 Task: Provide the link "LinkedIn/in/mark" to social accounts.
Action: Mouse moved to (1167, 93)
Screenshot: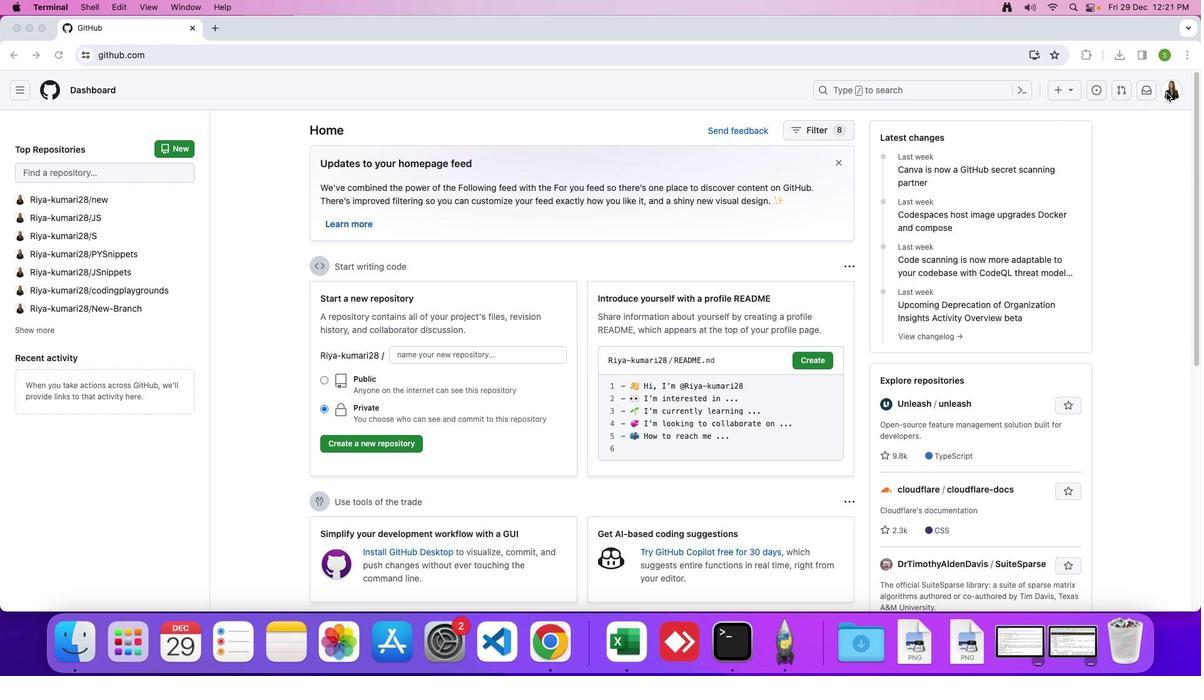 
Action: Mouse pressed left at (1167, 93)
Screenshot: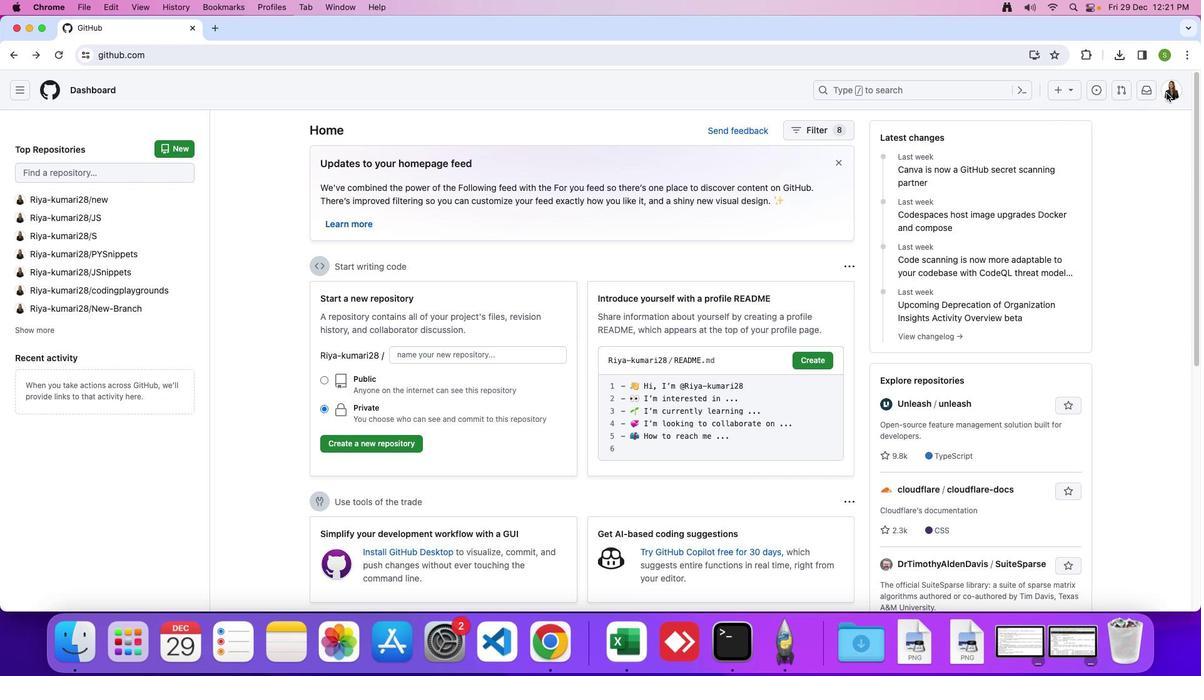 
Action: Mouse moved to (1168, 90)
Screenshot: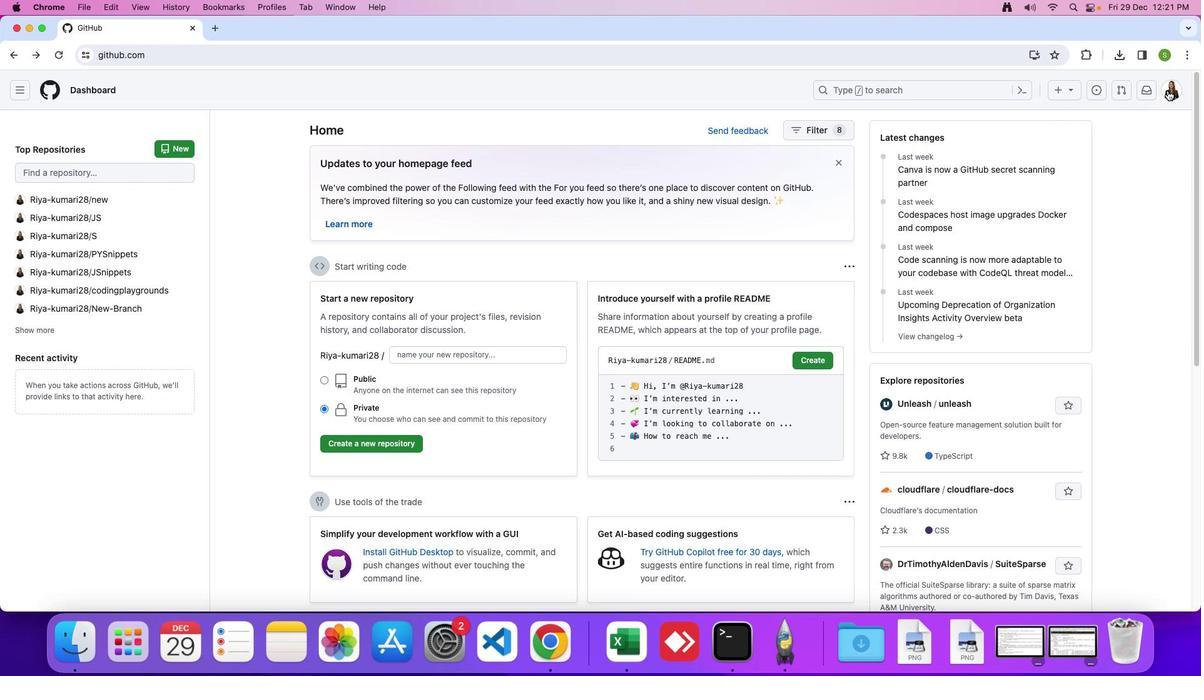 
Action: Mouse pressed left at (1168, 90)
Screenshot: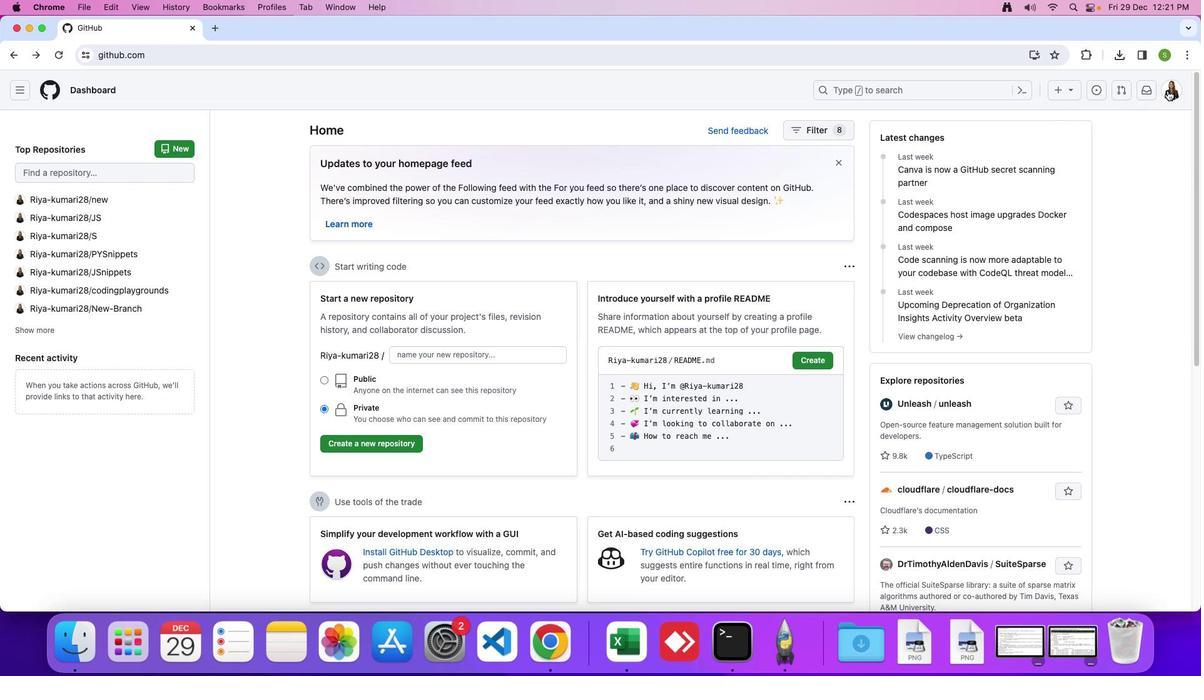 
Action: Mouse moved to (1061, 155)
Screenshot: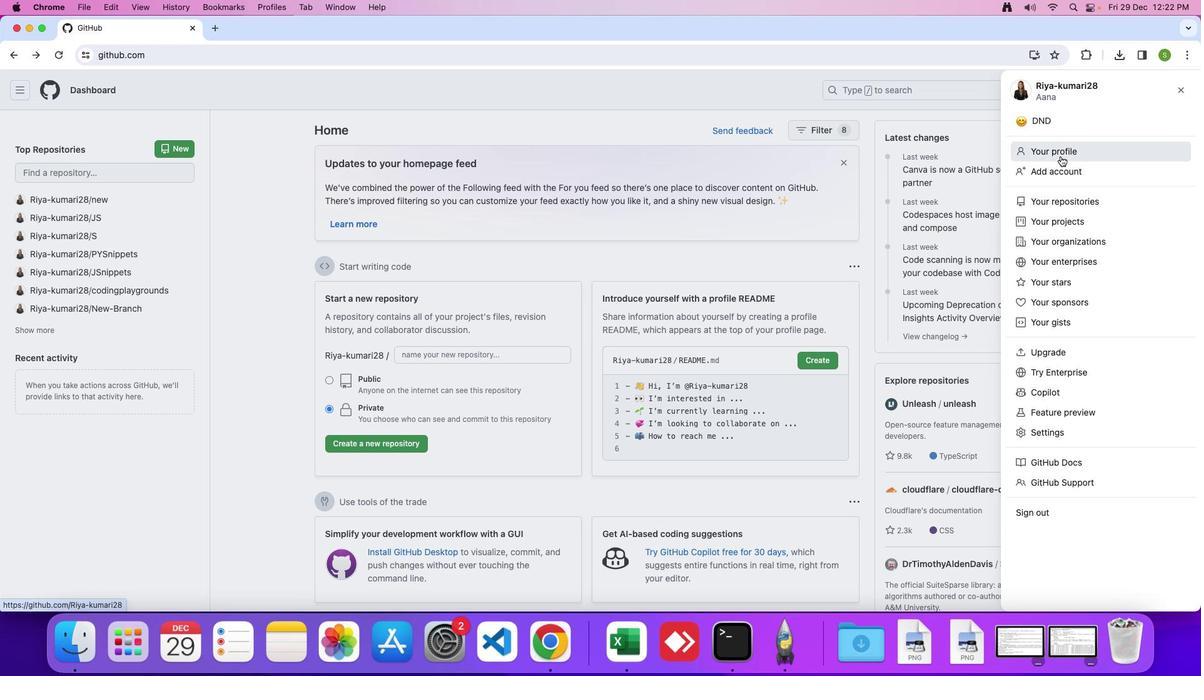 
Action: Mouse pressed left at (1061, 155)
Screenshot: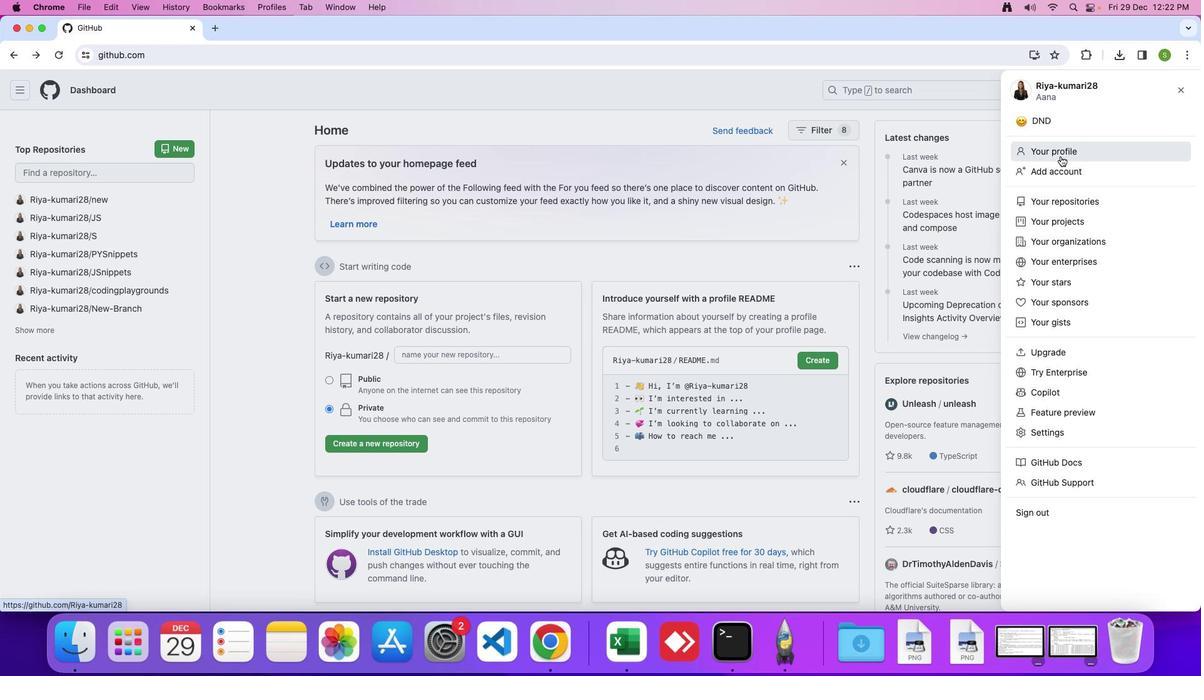 
Action: Mouse moved to (281, 439)
Screenshot: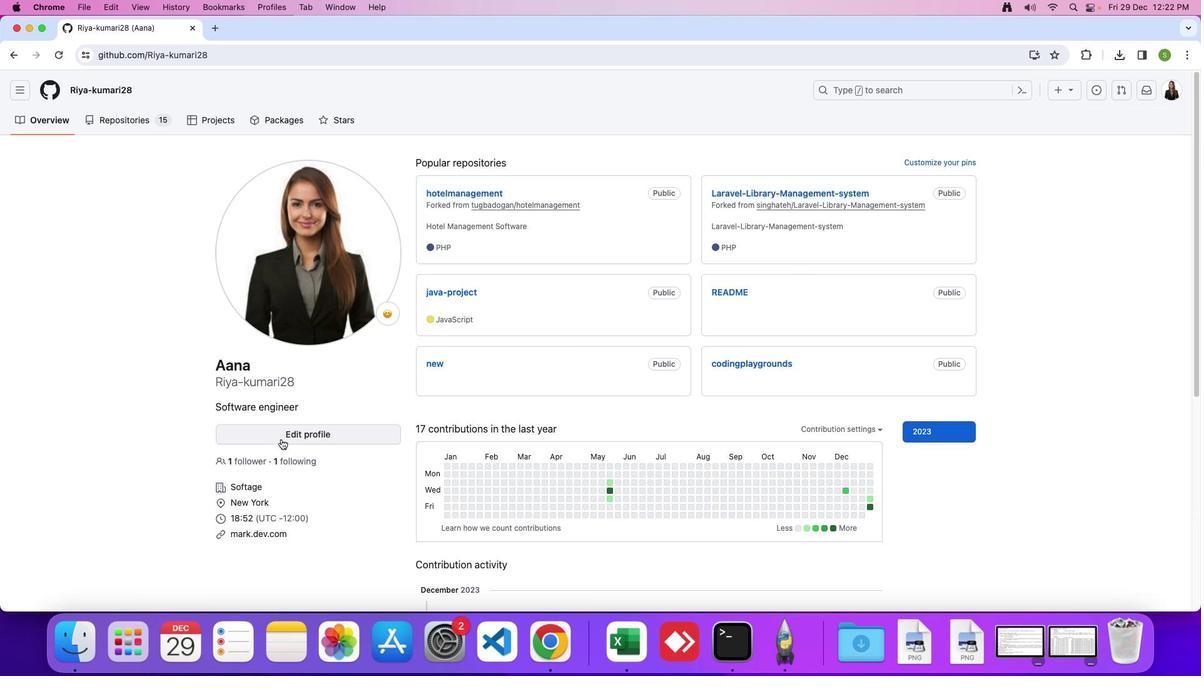 
Action: Mouse pressed left at (281, 439)
Screenshot: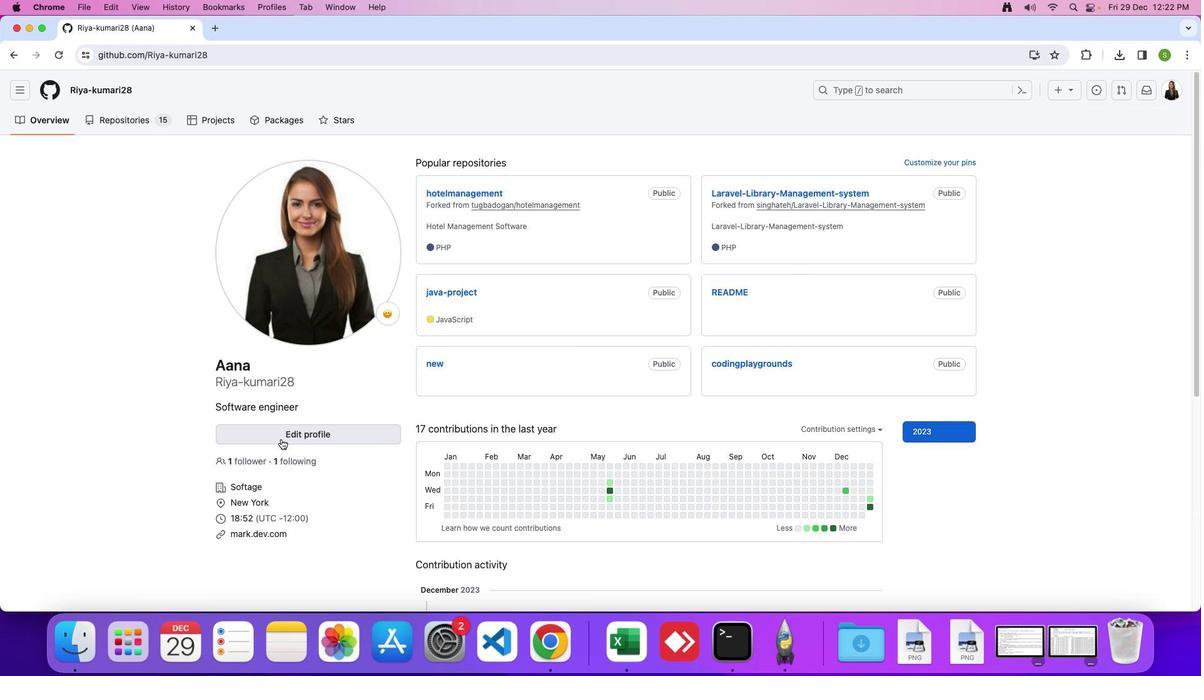 
Action: Mouse moved to (284, 438)
Screenshot: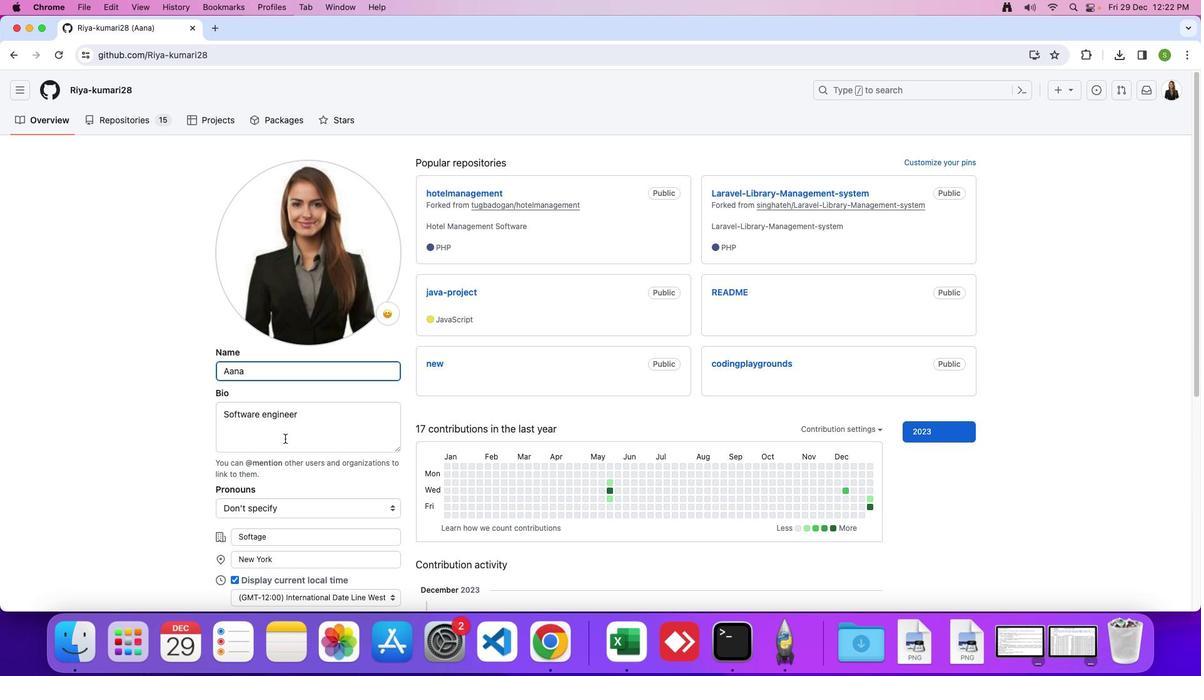 
Action: Mouse scrolled (284, 438) with delta (0, 0)
Screenshot: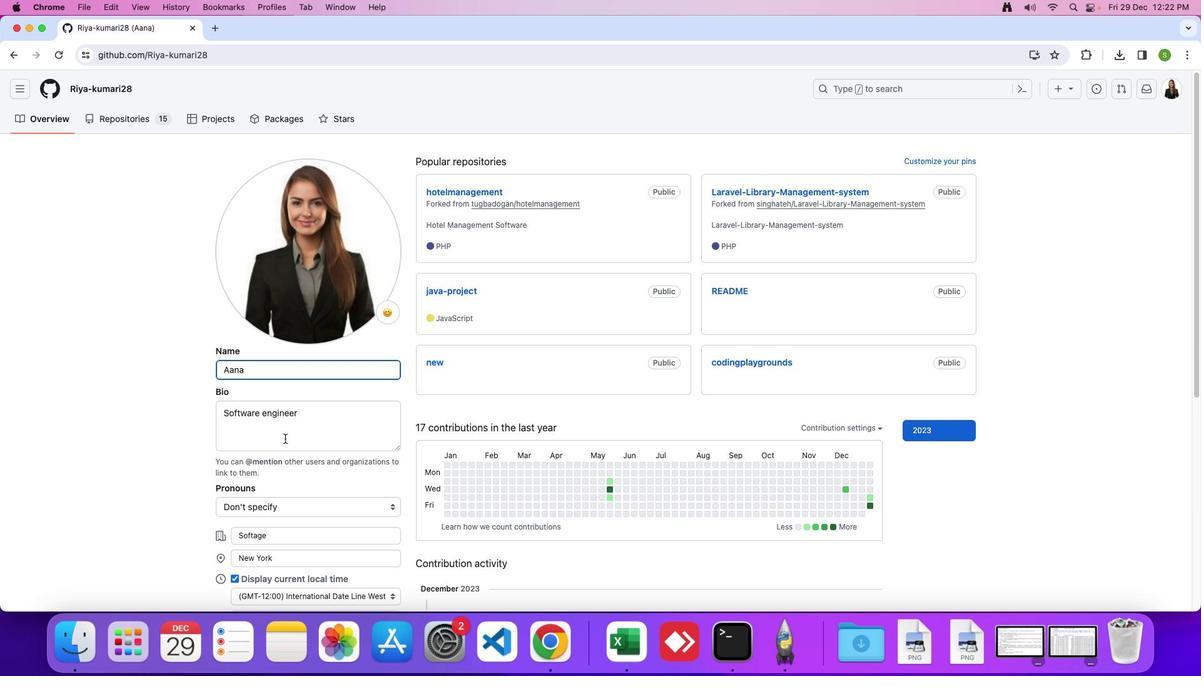
Action: Mouse scrolled (284, 438) with delta (0, 0)
Screenshot: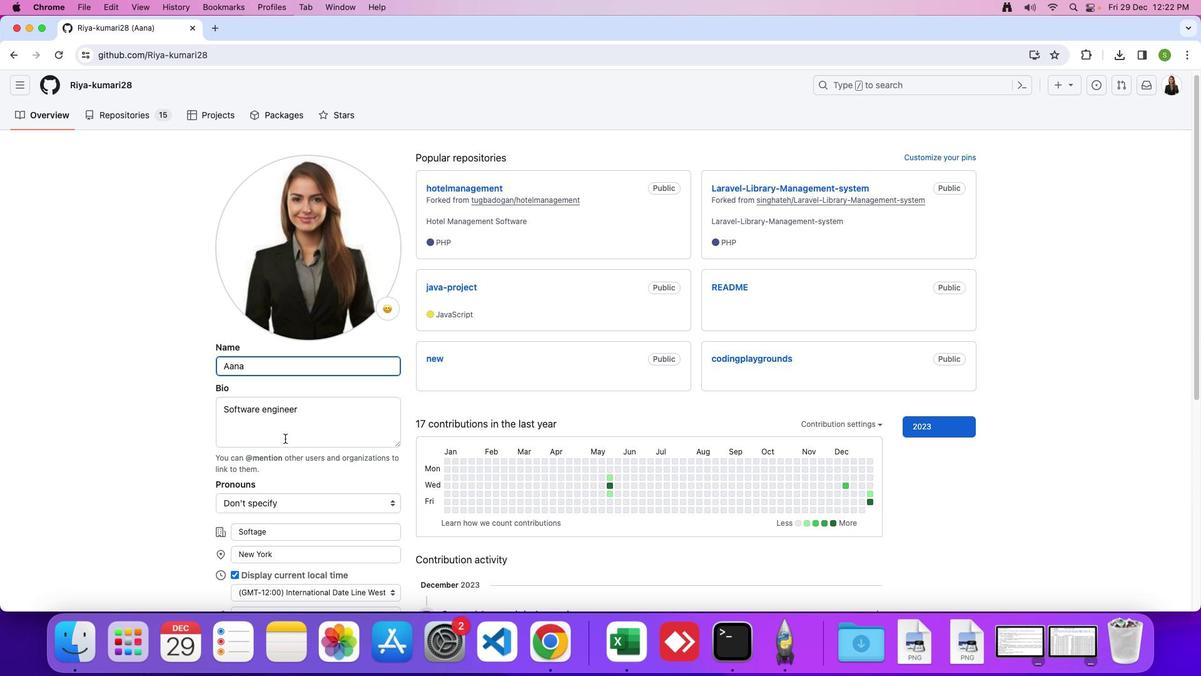 
Action: Mouse scrolled (284, 438) with delta (0, -1)
Screenshot: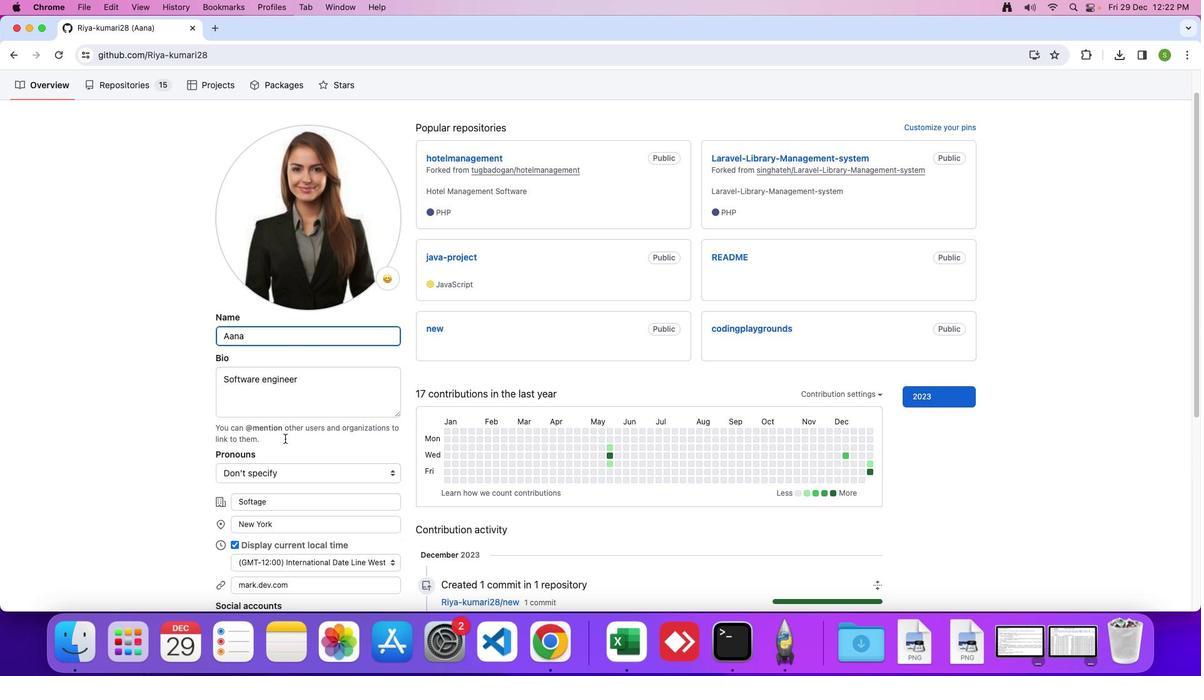 
Action: Mouse scrolled (284, 438) with delta (0, 0)
Screenshot: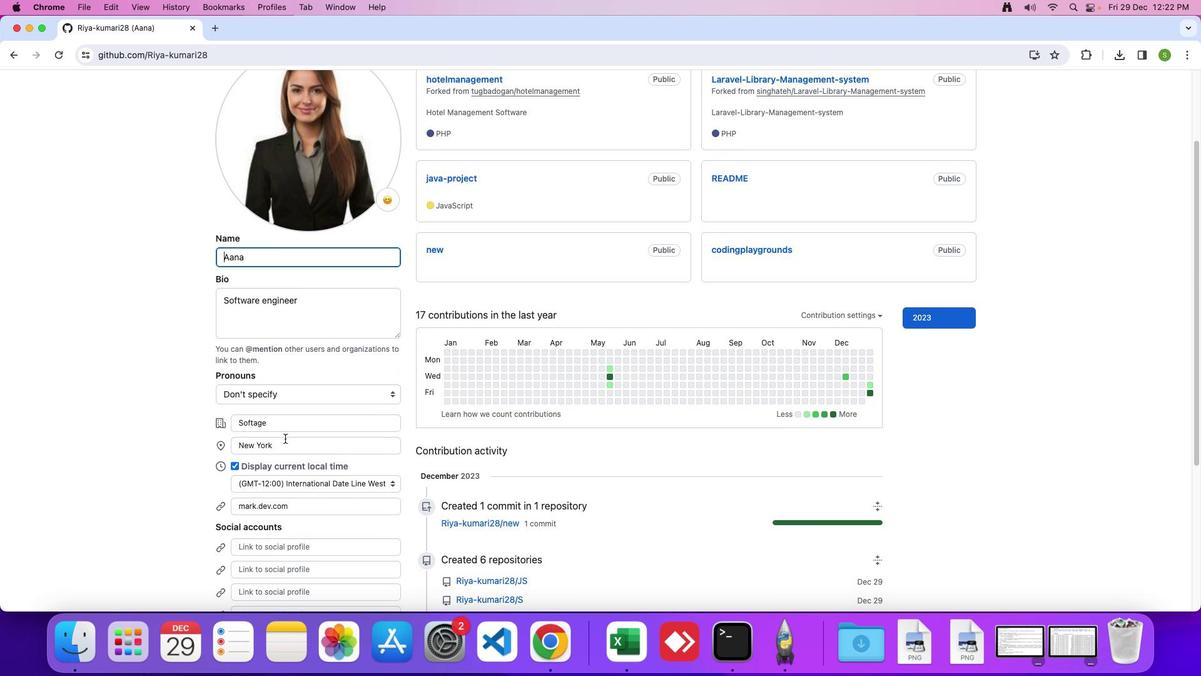 
Action: Mouse scrolled (284, 438) with delta (0, 0)
Screenshot: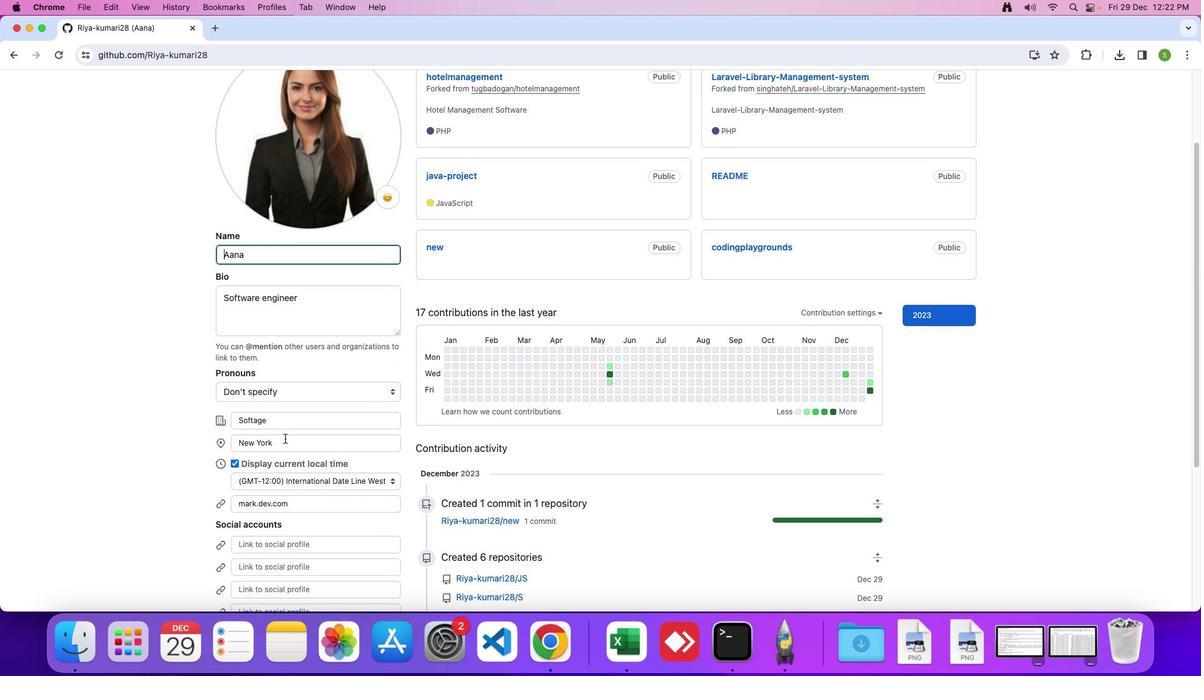 
Action: Mouse scrolled (284, 438) with delta (0, -1)
Screenshot: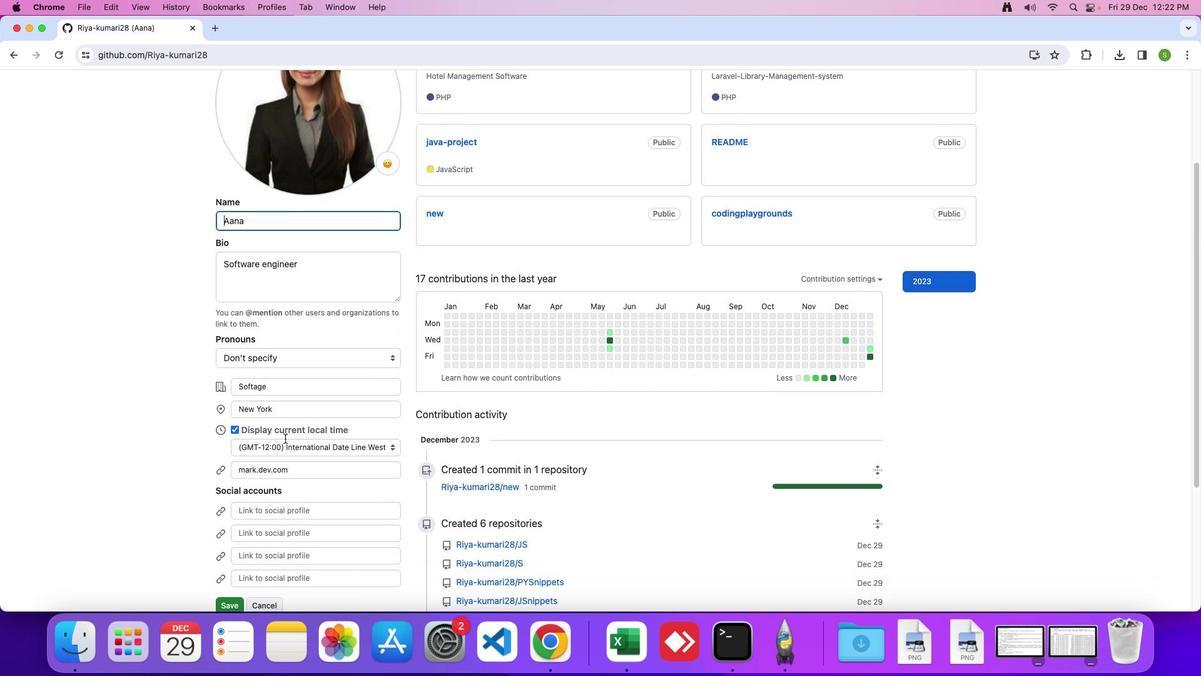 
Action: Mouse moved to (277, 458)
Screenshot: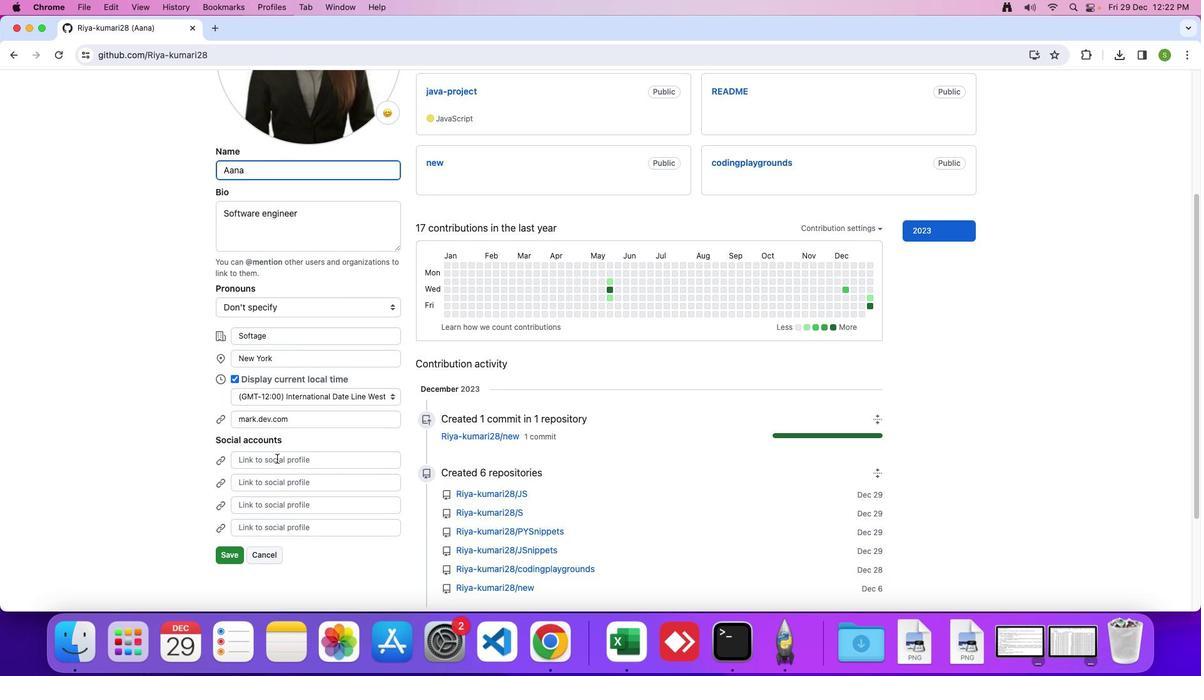 
Action: Mouse pressed left at (277, 458)
Screenshot: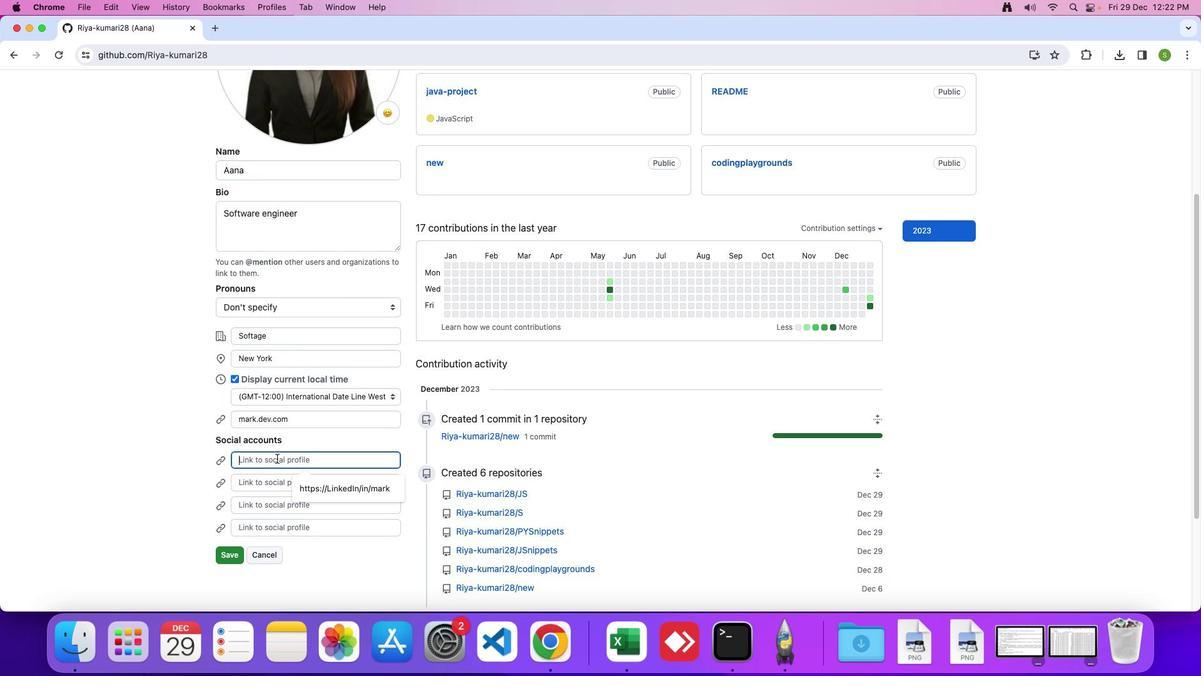 
Action: Mouse moved to (276, 458)
Screenshot: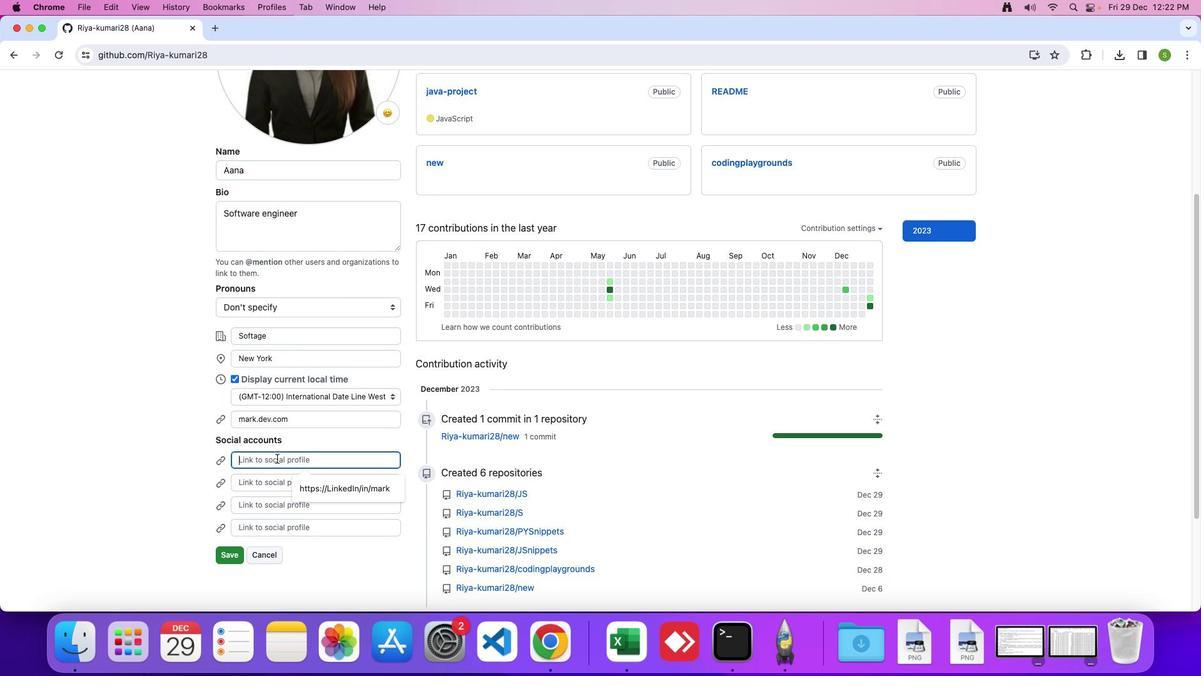 
Action: Key pressed Key.cmd'v'
Screenshot: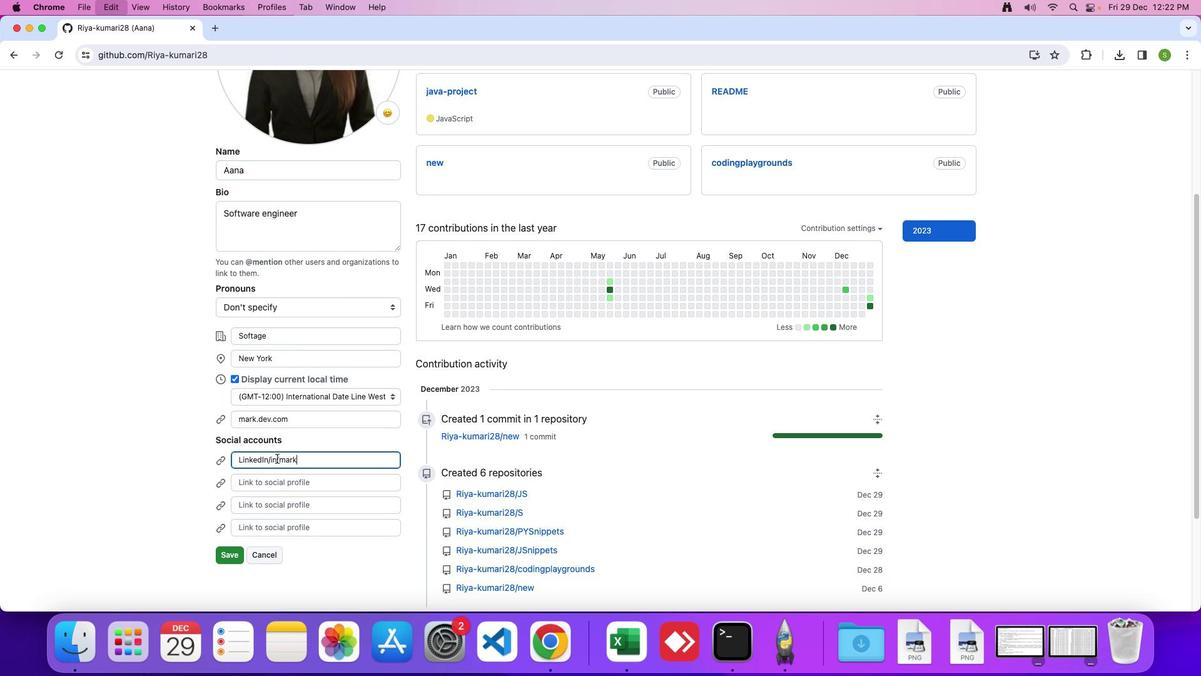 
Action: Mouse moved to (276, 458)
Screenshot: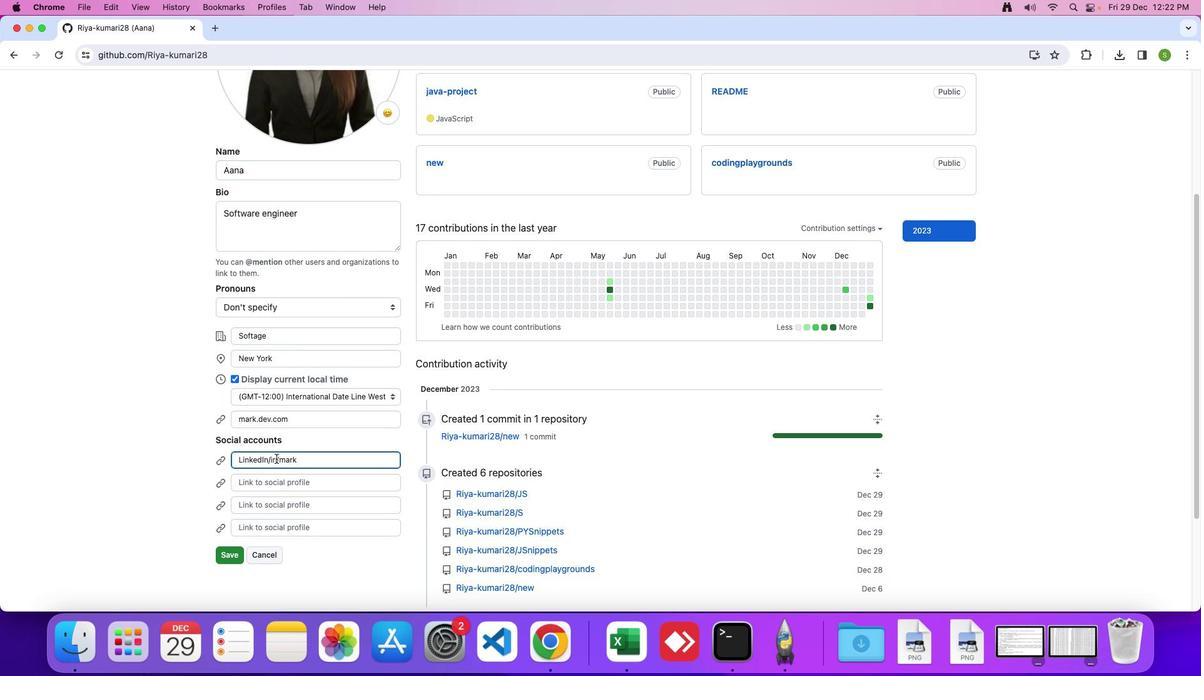 
